 Task: Add Sprouts Organic Grass Fed Beef Meatballs to the cart.
Action: Mouse moved to (20, 124)
Screenshot: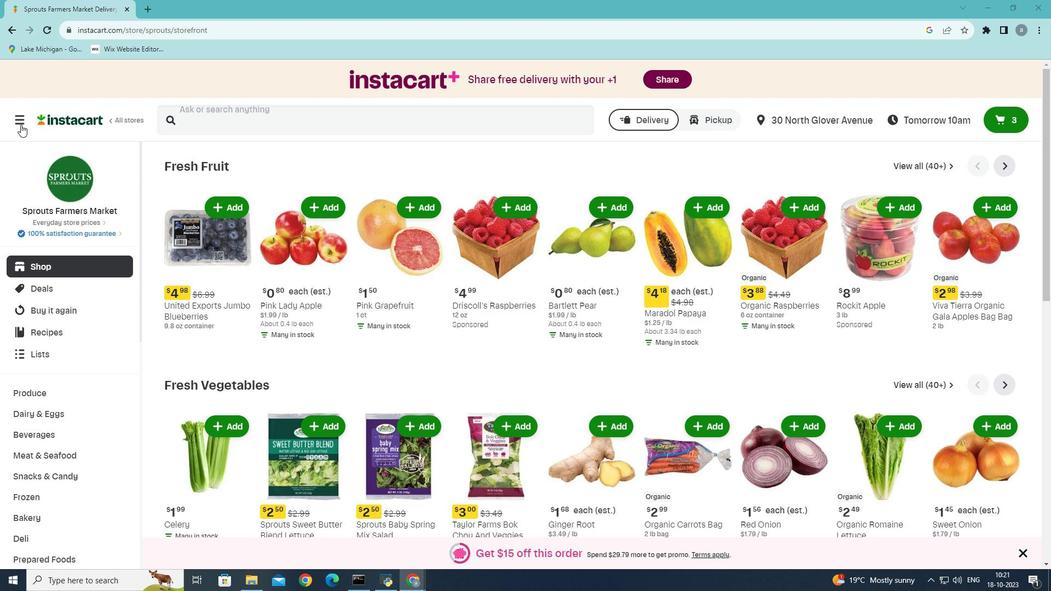 
Action: Mouse pressed left at (20, 124)
Screenshot: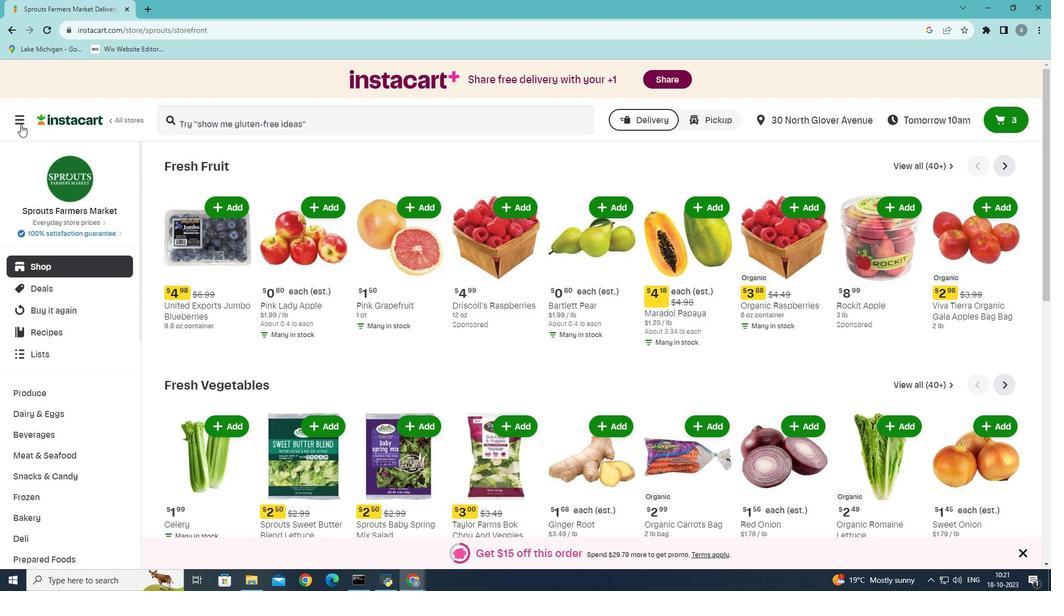 
Action: Mouse moved to (48, 316)
Screenshot: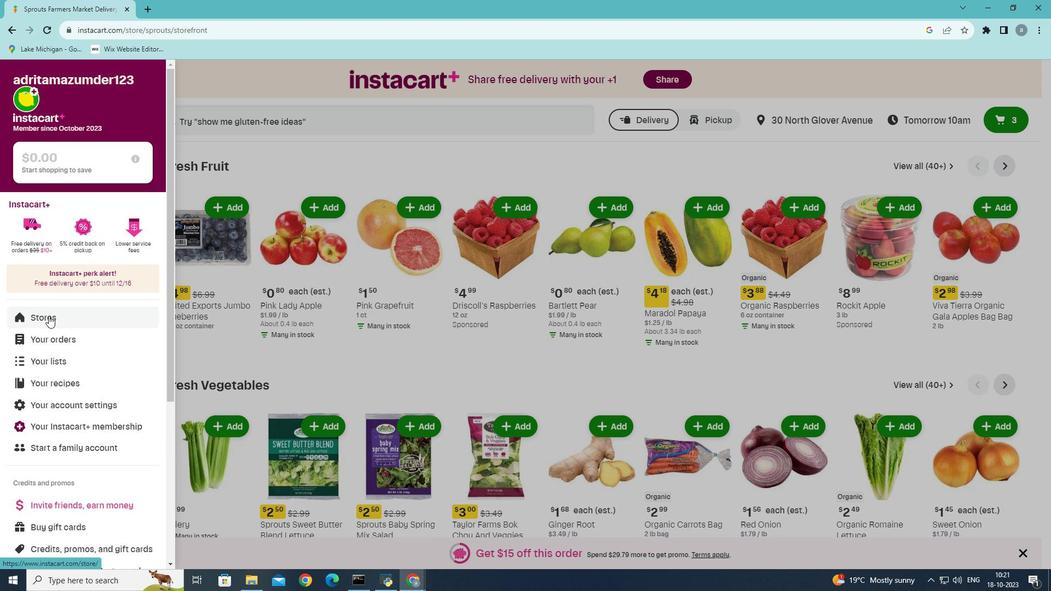 
Action: Mouse pressed left at (48, 316)
Screenshot: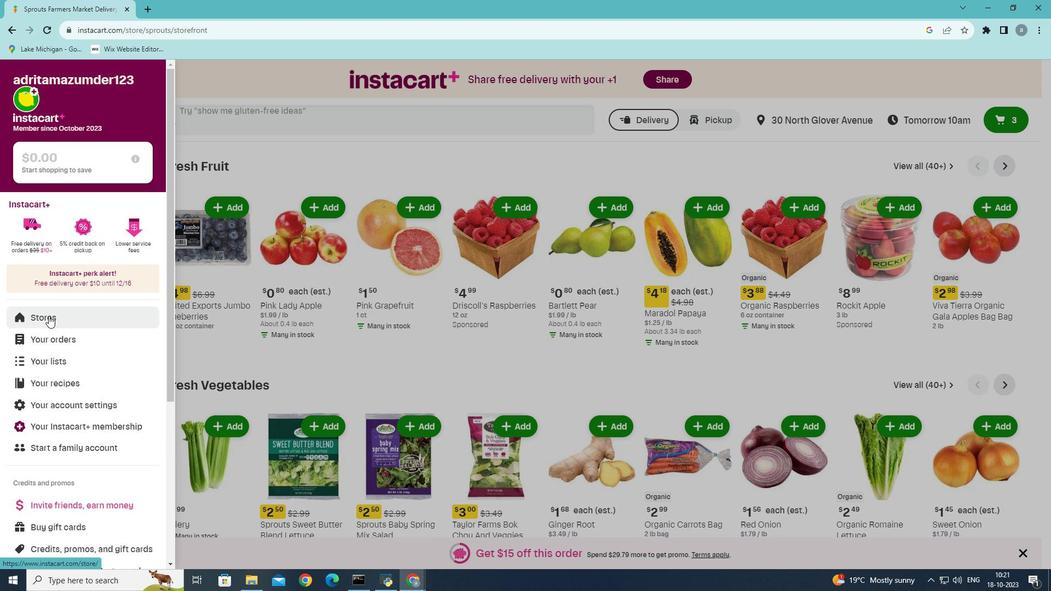 
Action: Mouse moved to (272, 127)
Screenshot: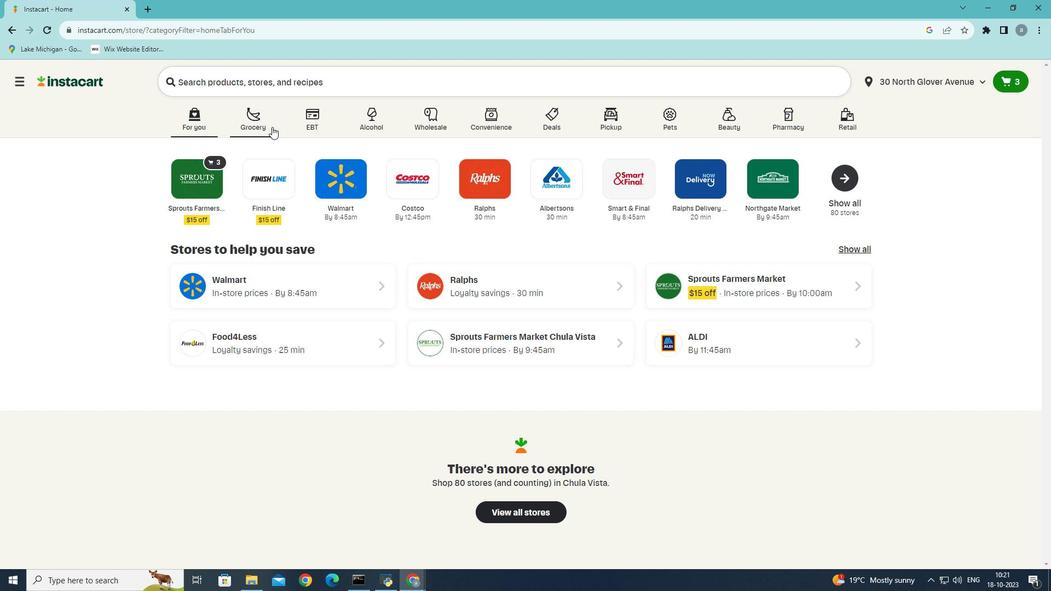 
Action: Mouse pressed left at (272, 127)
Screenshot: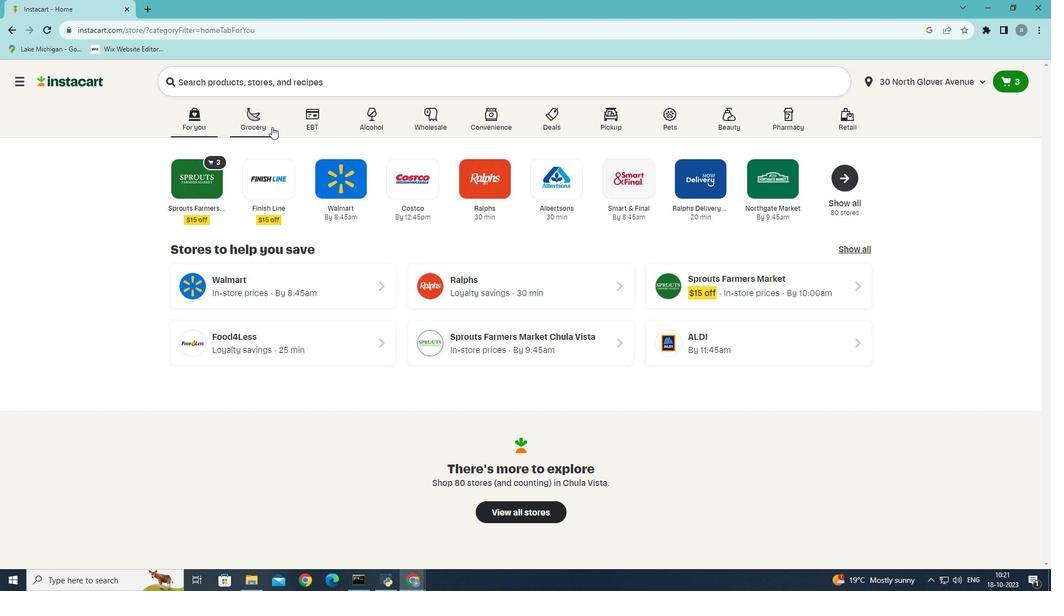 
Action: Mouse moved to (273, 328)
Screenshot: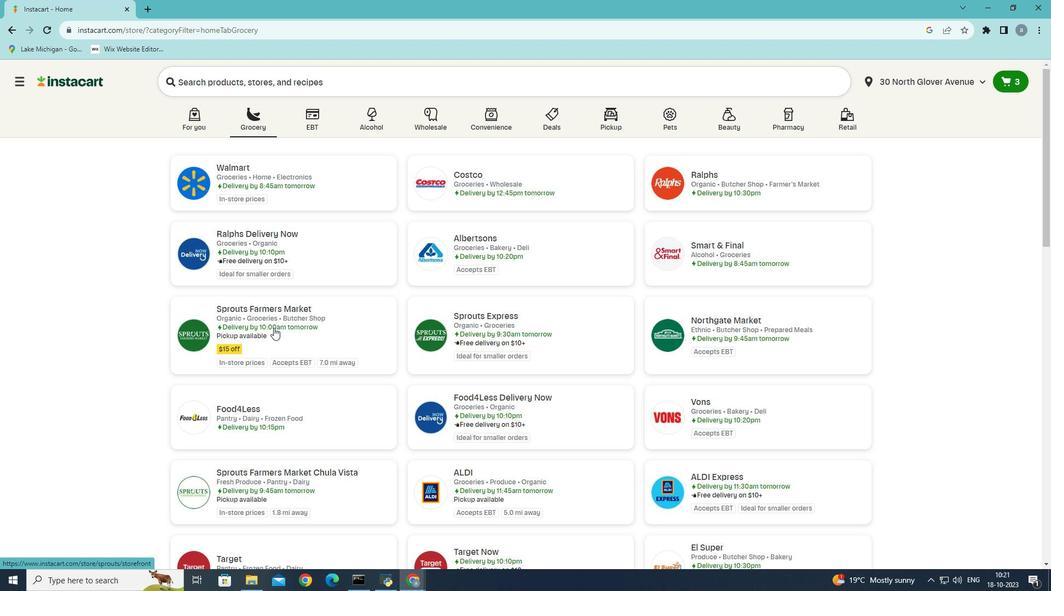
Action: Mouse pressed left at (273, 328)
Screenshot: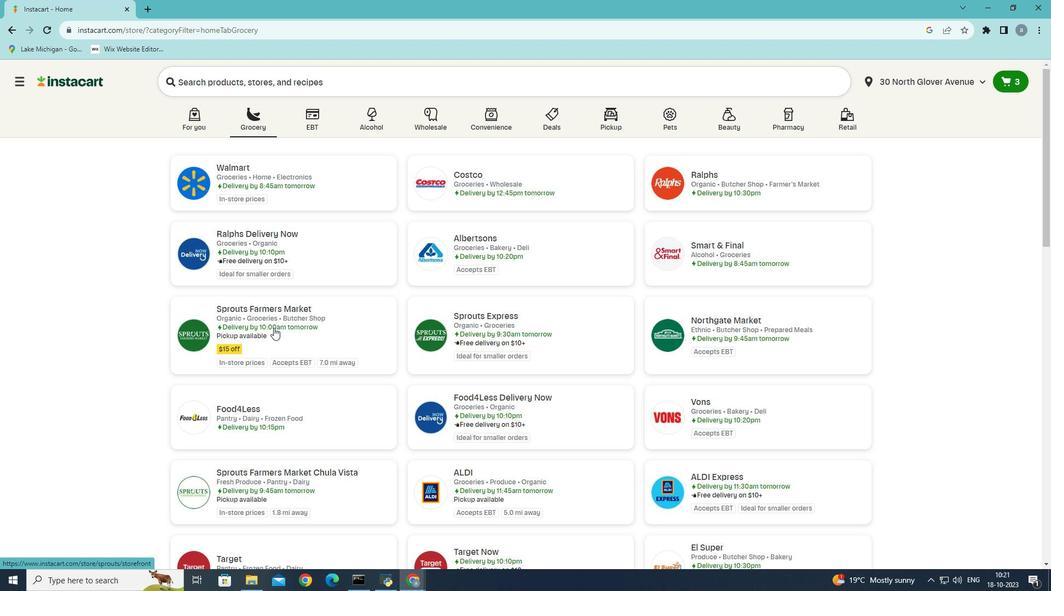 
Action: Mouse moved to (52, 453)
Screenshot: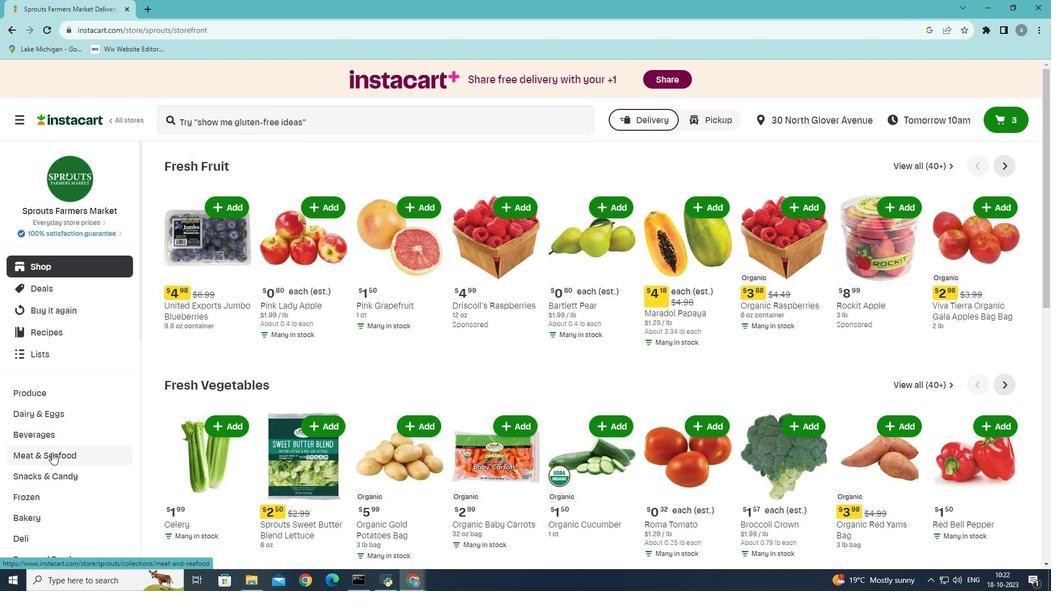 
Action: Mouse pressed left at (52, 453)
Screenshot: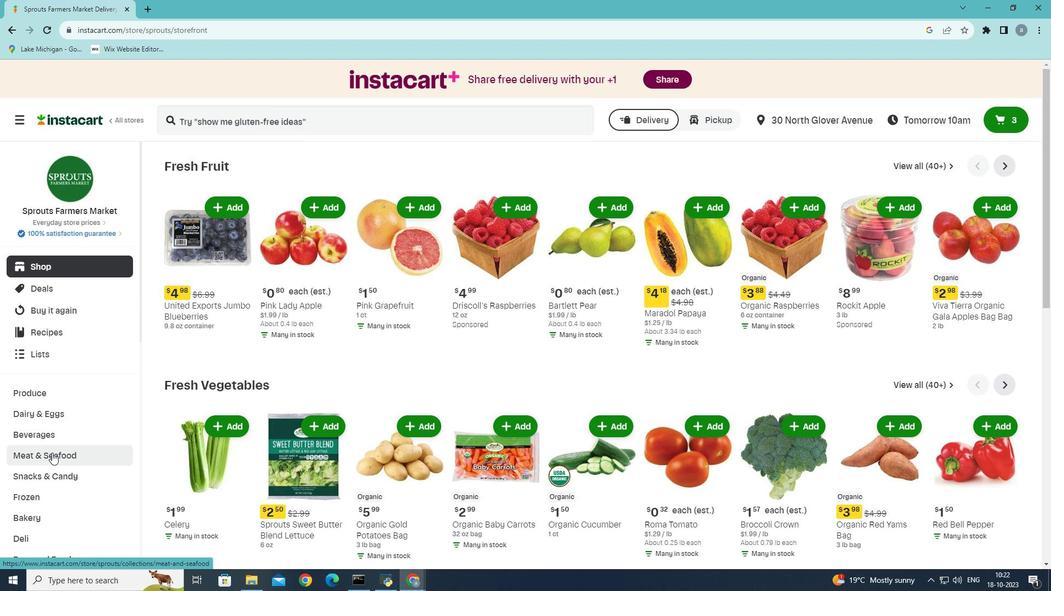 
Action: Mouse moved to (318, 186)
Screenshot: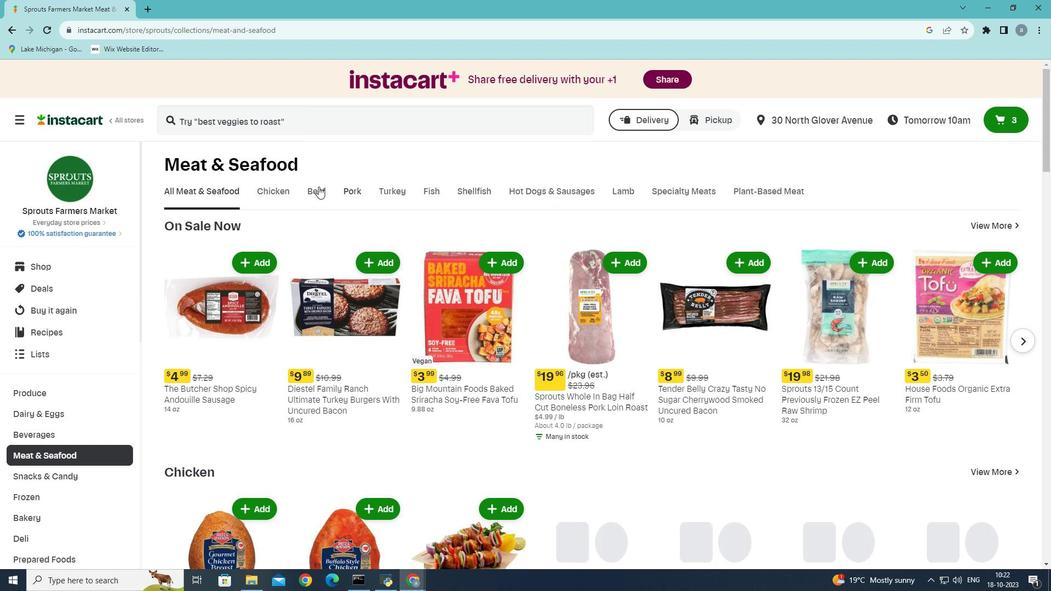 
Action: Mouse pressed left at (318, 186)
Screenshot: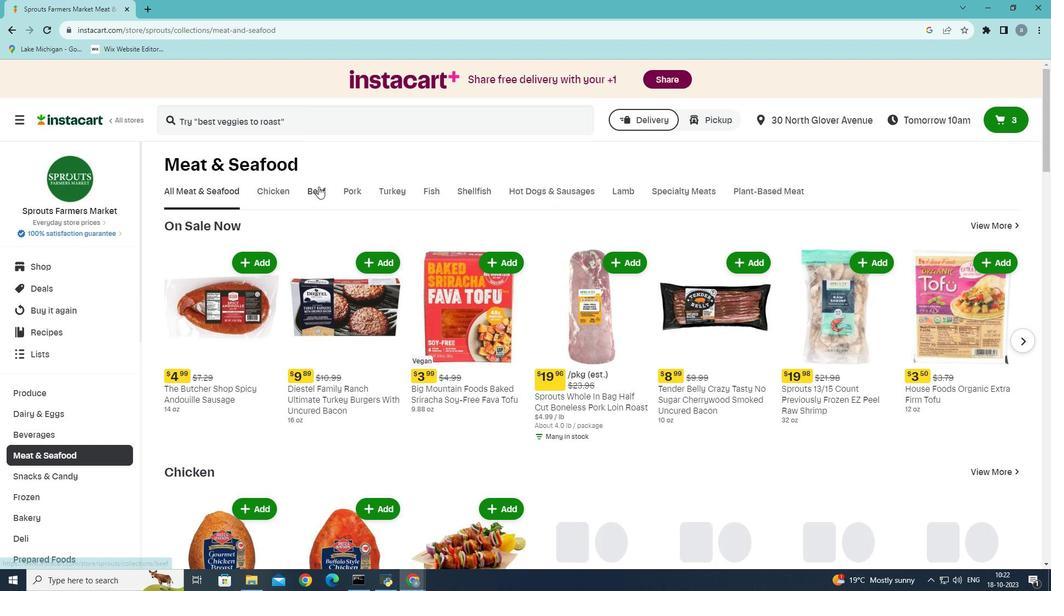 
Action: Mouse moved to (593, 244)
Screenshot: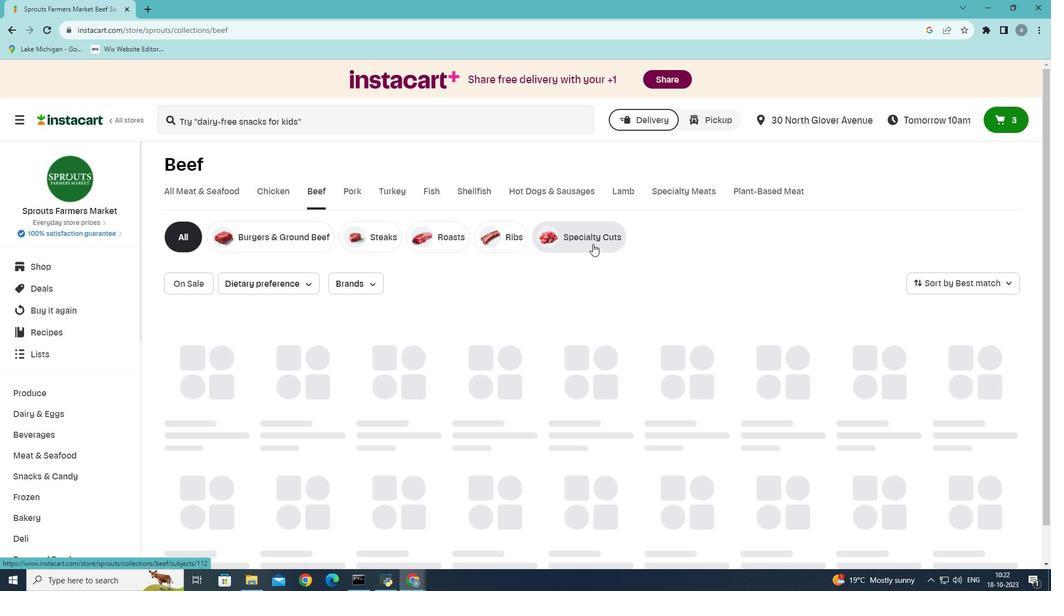 
Action: Mouse pressed left at (593, 244)
Screenshot: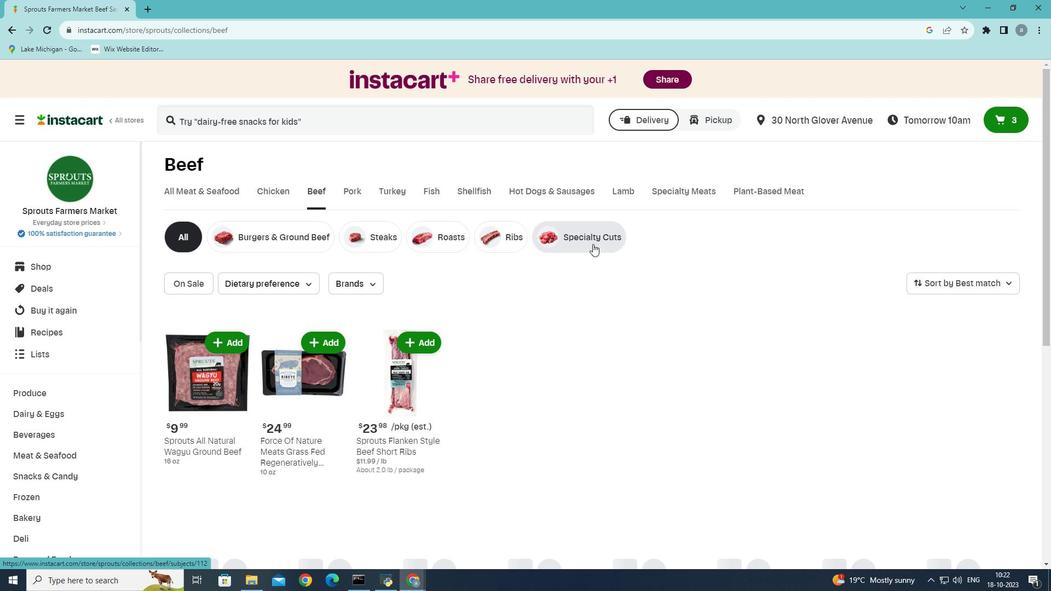 
Action: Mouse pressed left at (593, 244)
Screenshot: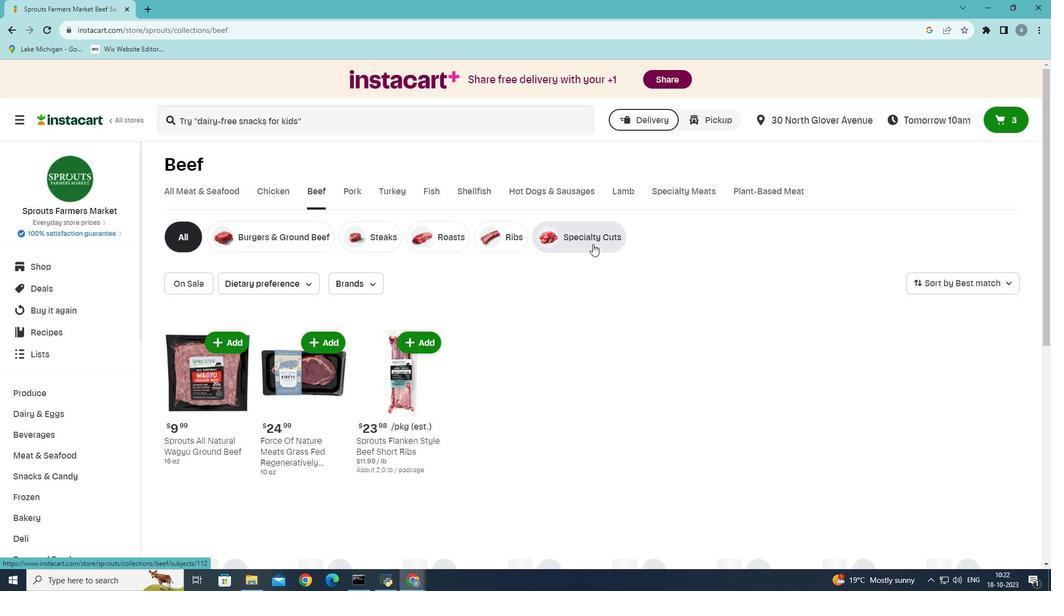 
Action: Mouse moved to (735, 473)
Screenshot: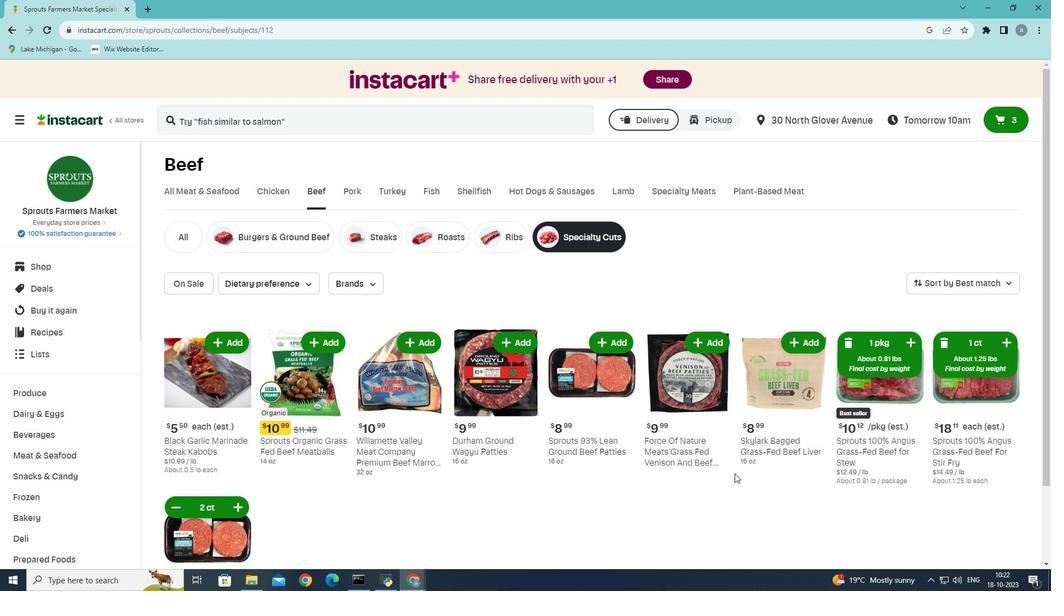 
Action: Mouse scrolled (735, 473) with delta (0, 0)
Screenshot: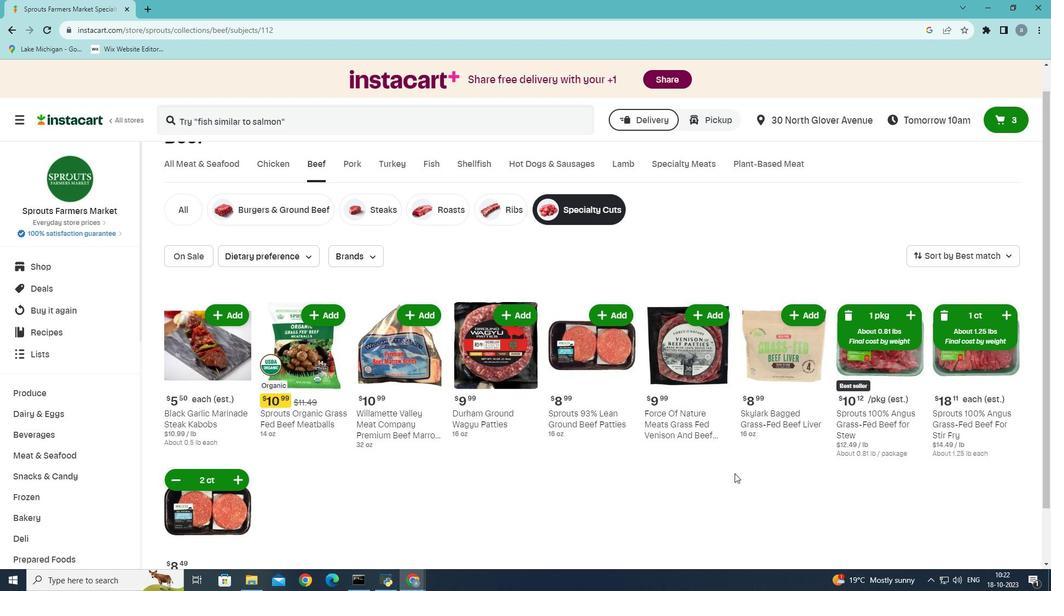 
Action: Mouse moved to (735, 473)
Screenshot: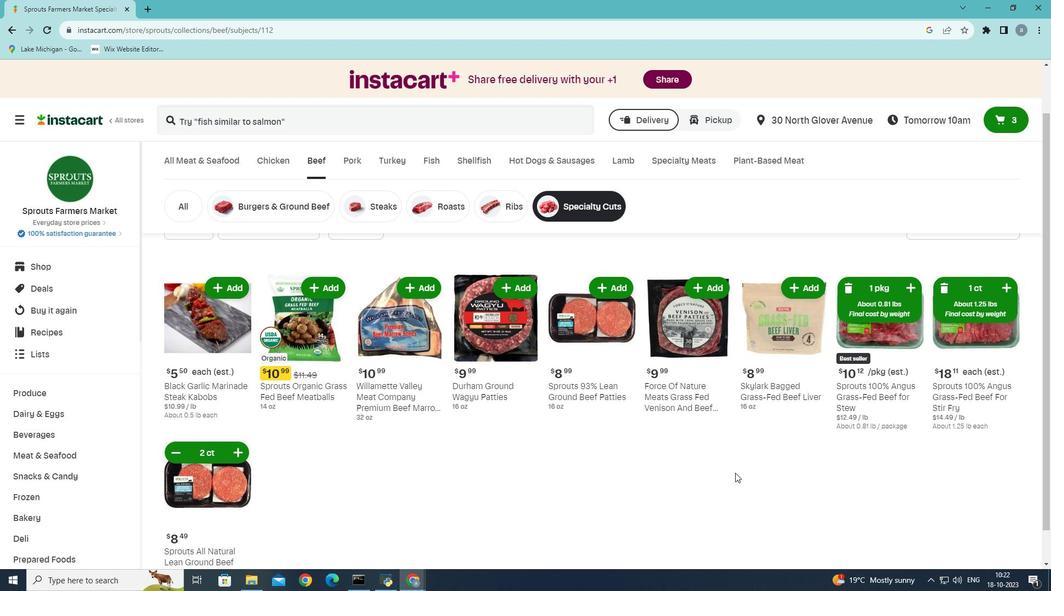 
Action: Mouse scrolled (735, 472) with delta (0, 0)
Screenshot: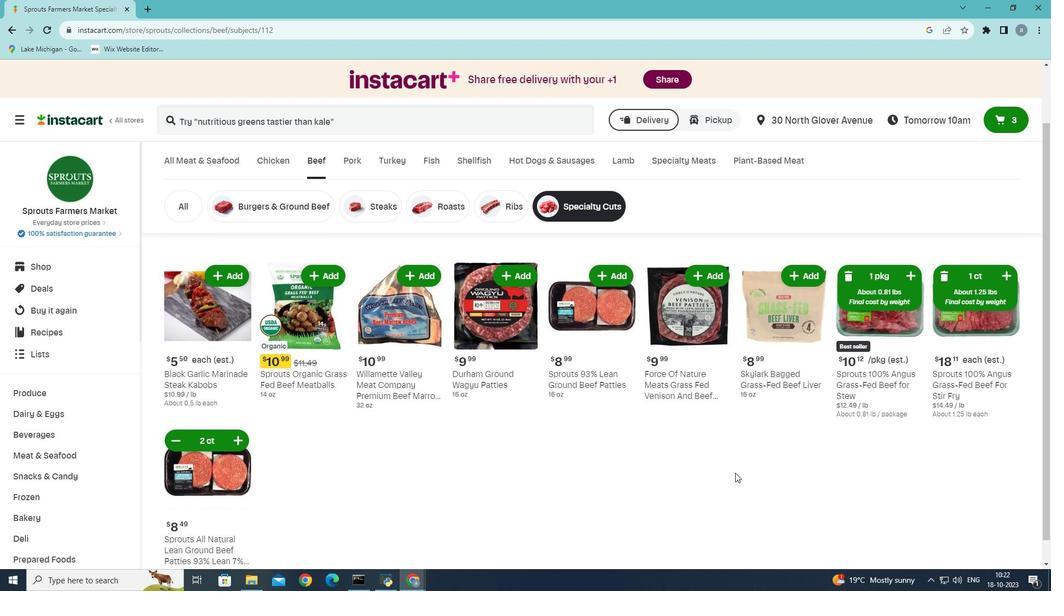
Action: Mouse scrolled (735, 472) with delta (0, 0)
Screenshot: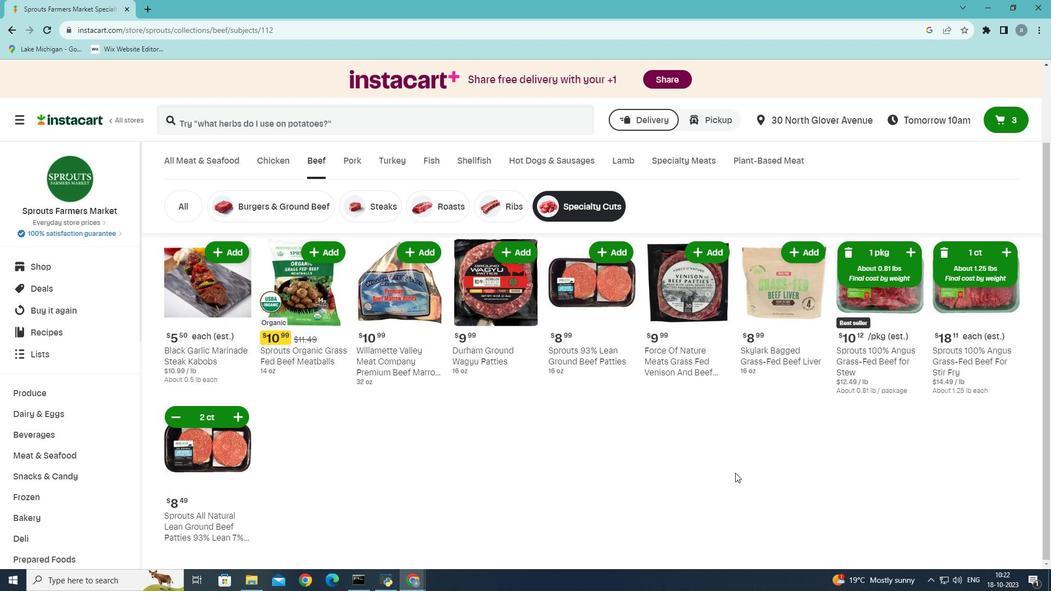 
Action: Mouse moved to (322, 248)
Screenshot: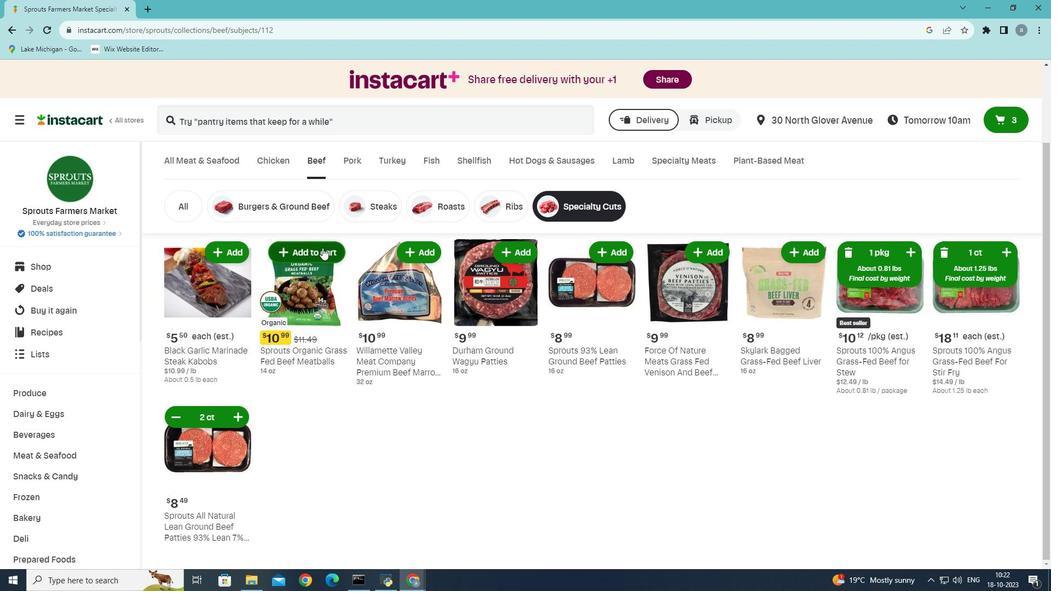 
Action: Mouse pressed left at (322, 248)
Screenshot: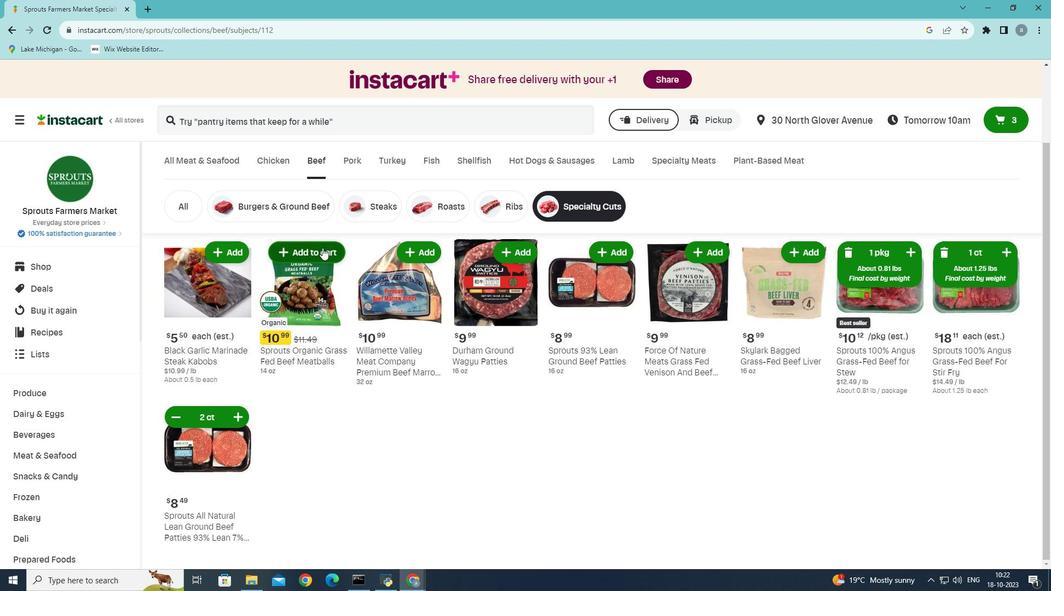 
Action: Mouse moved to (294, 112)
Screenshot: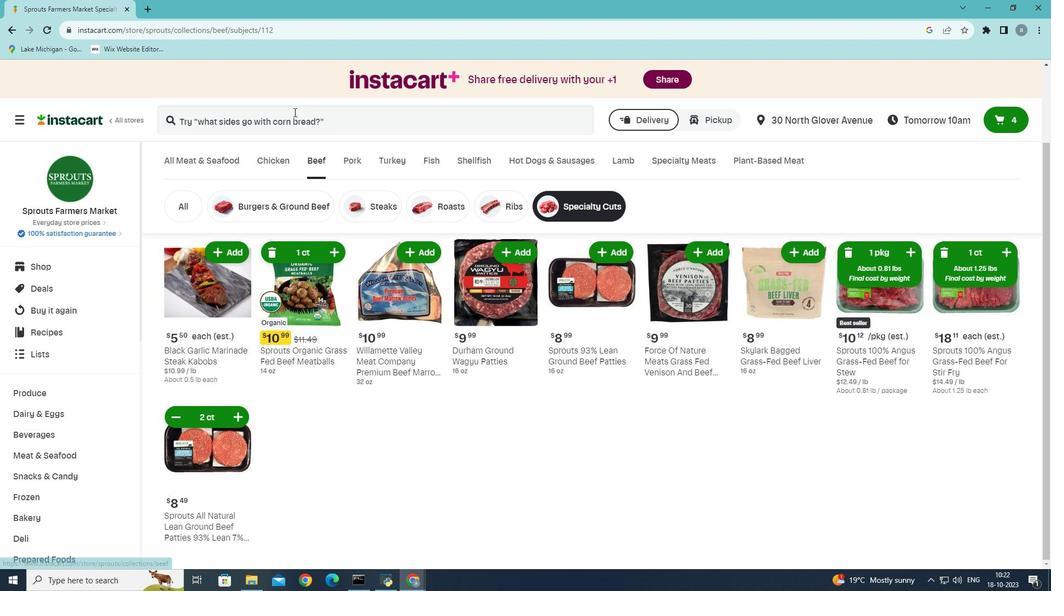 
